 Task: Look for products in the category "Chicken Salad" that are on sale.
Action: Mouse moved to (21, 155)
Screenshot: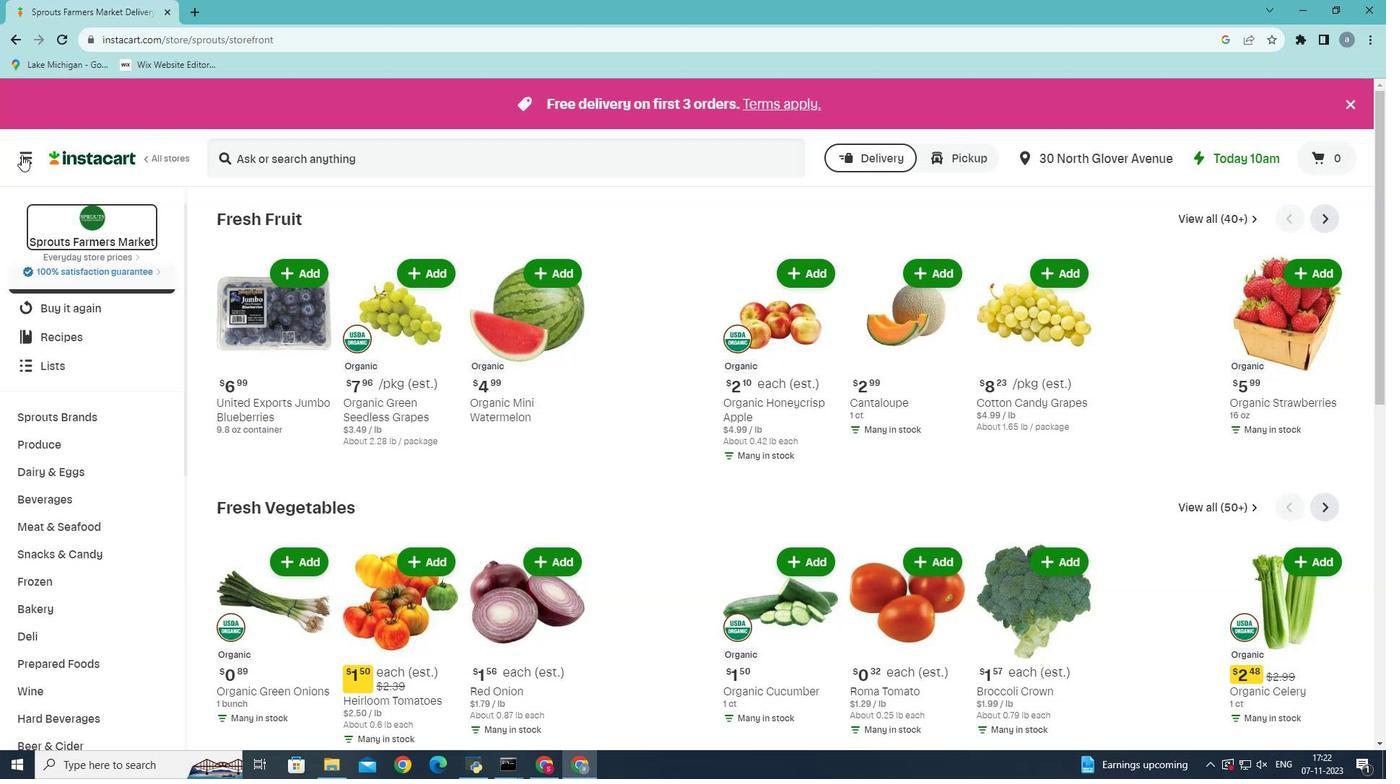 
Action: Mouse pressed left at (21, 155)
Screenshot: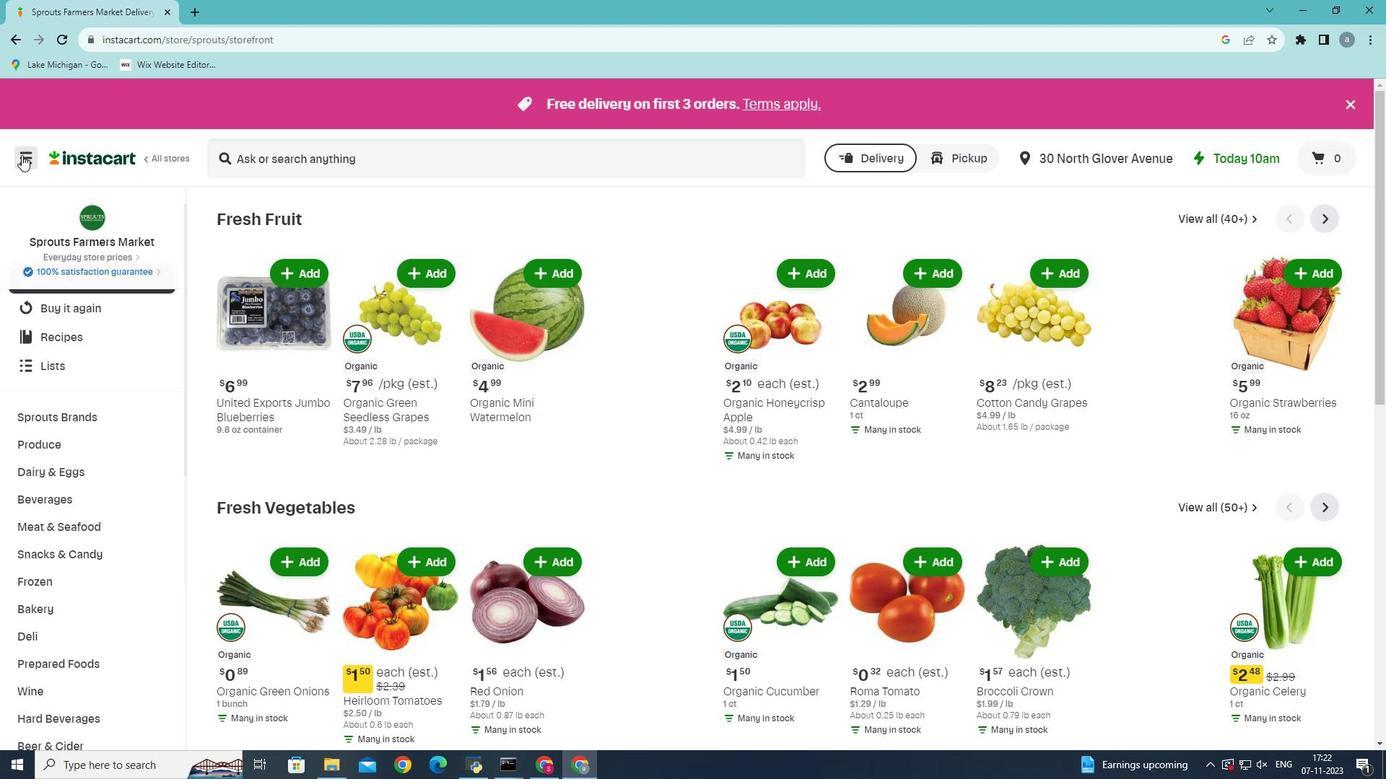 
Action: Mouse moved to (46, 403)
Screenshot: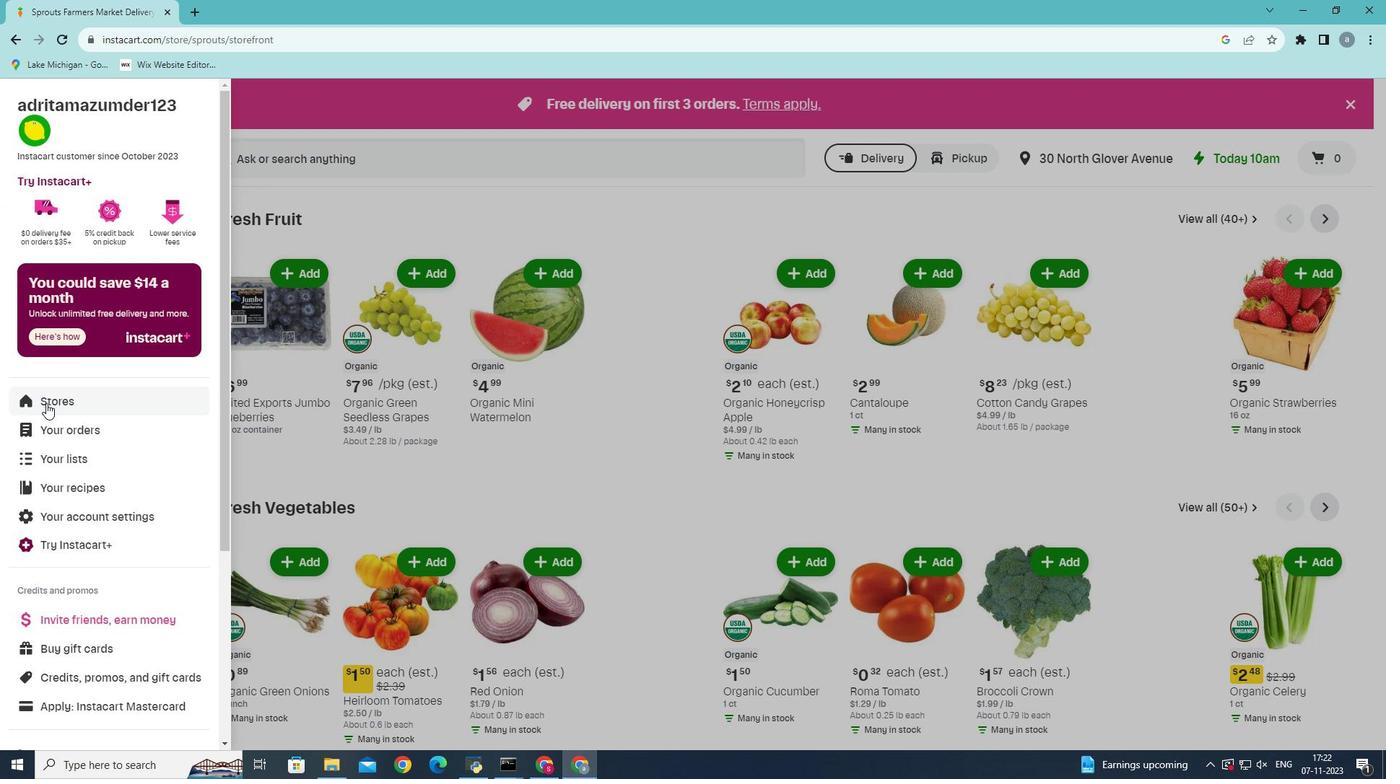 
Action: Mouse pressed left at (46, 403)
Screenshot: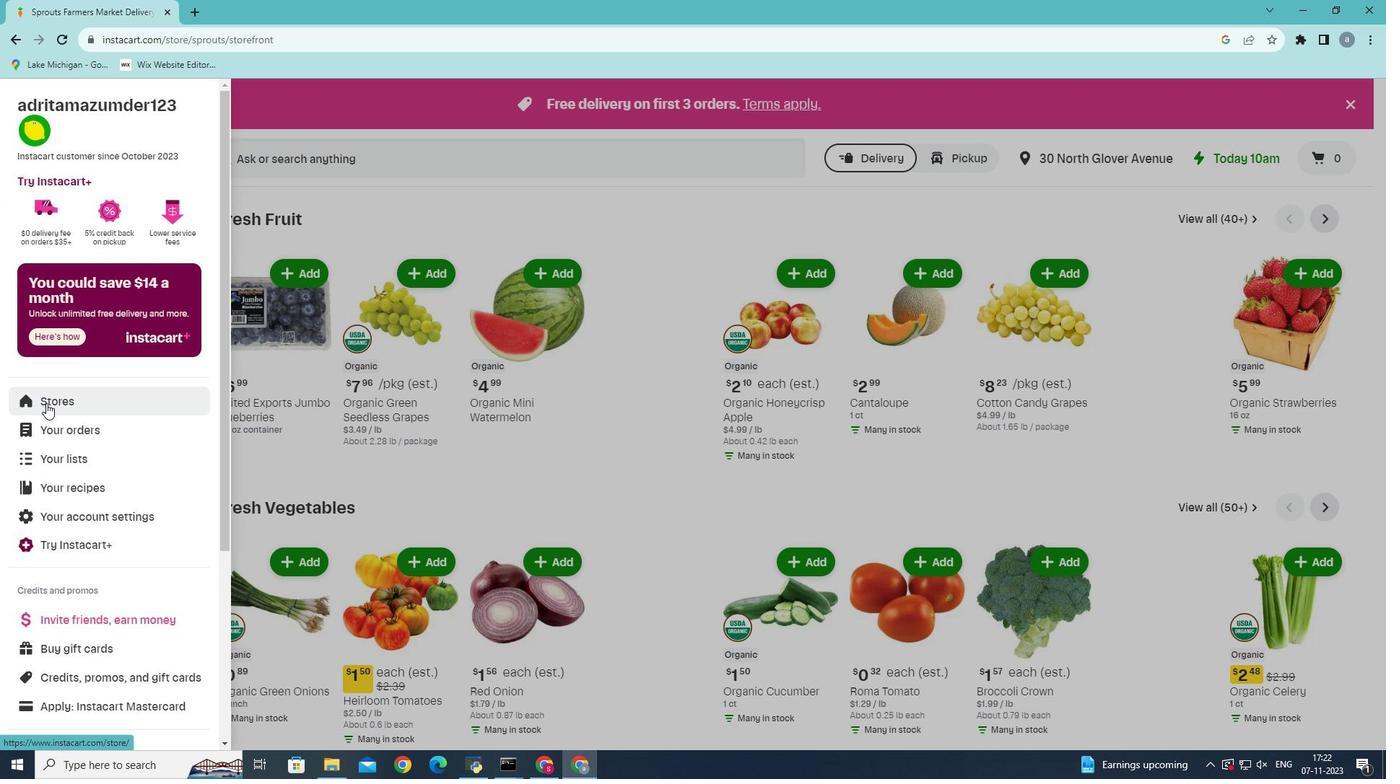 
Action: Mouse moved to (330, 159)
Screenshot: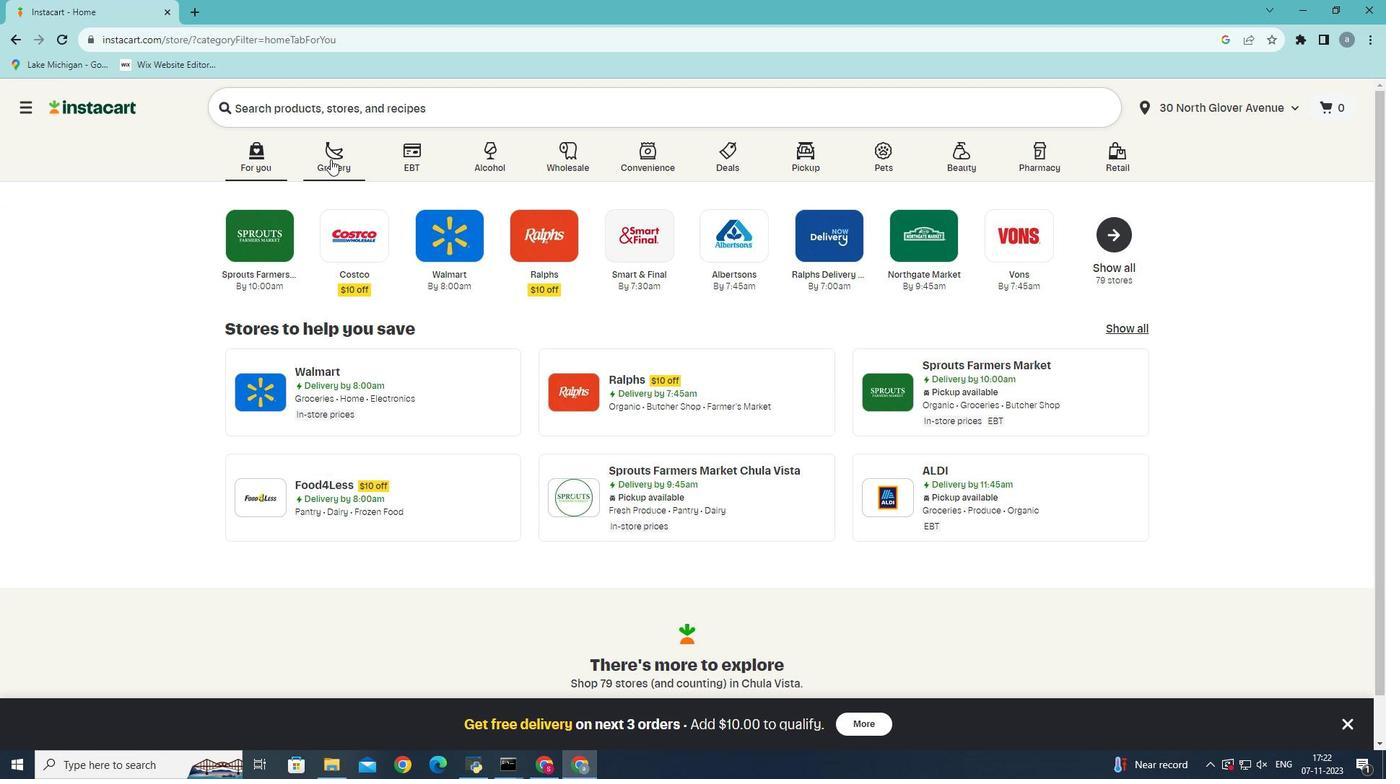 
Action: Mouse pressed left at (330, 159)
Screenshot: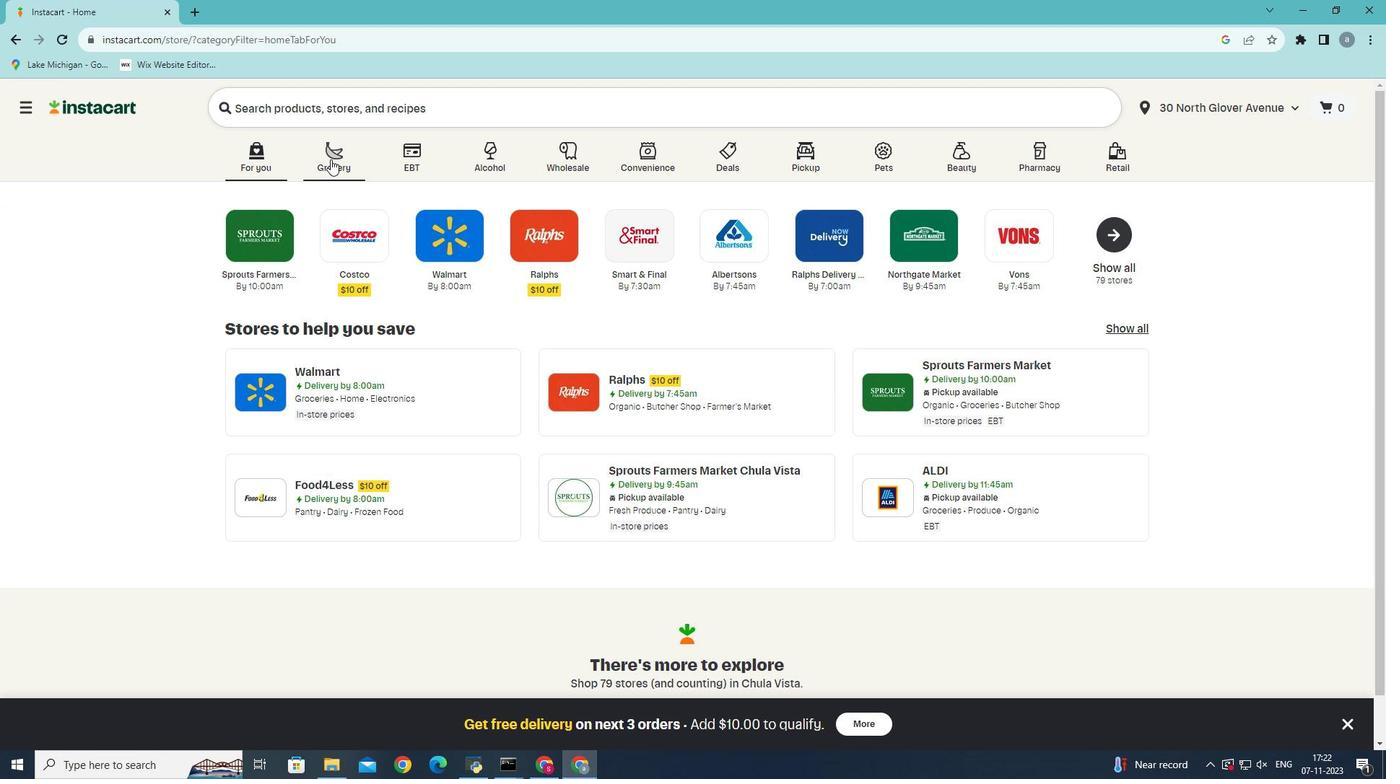 
Action: Mouse moved to (324, 424)
Screenshot: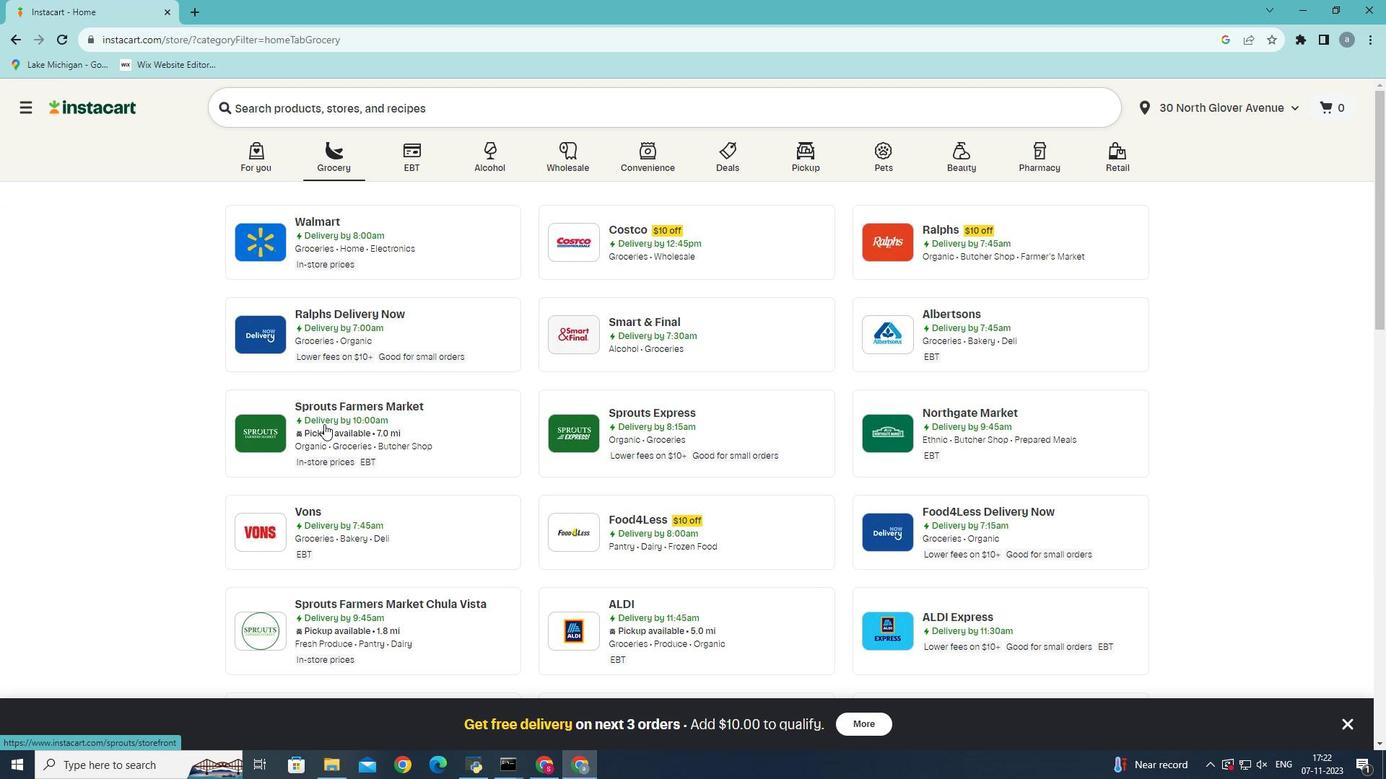 
Action: Mouse pressed left at (324, 424)
Screenshot: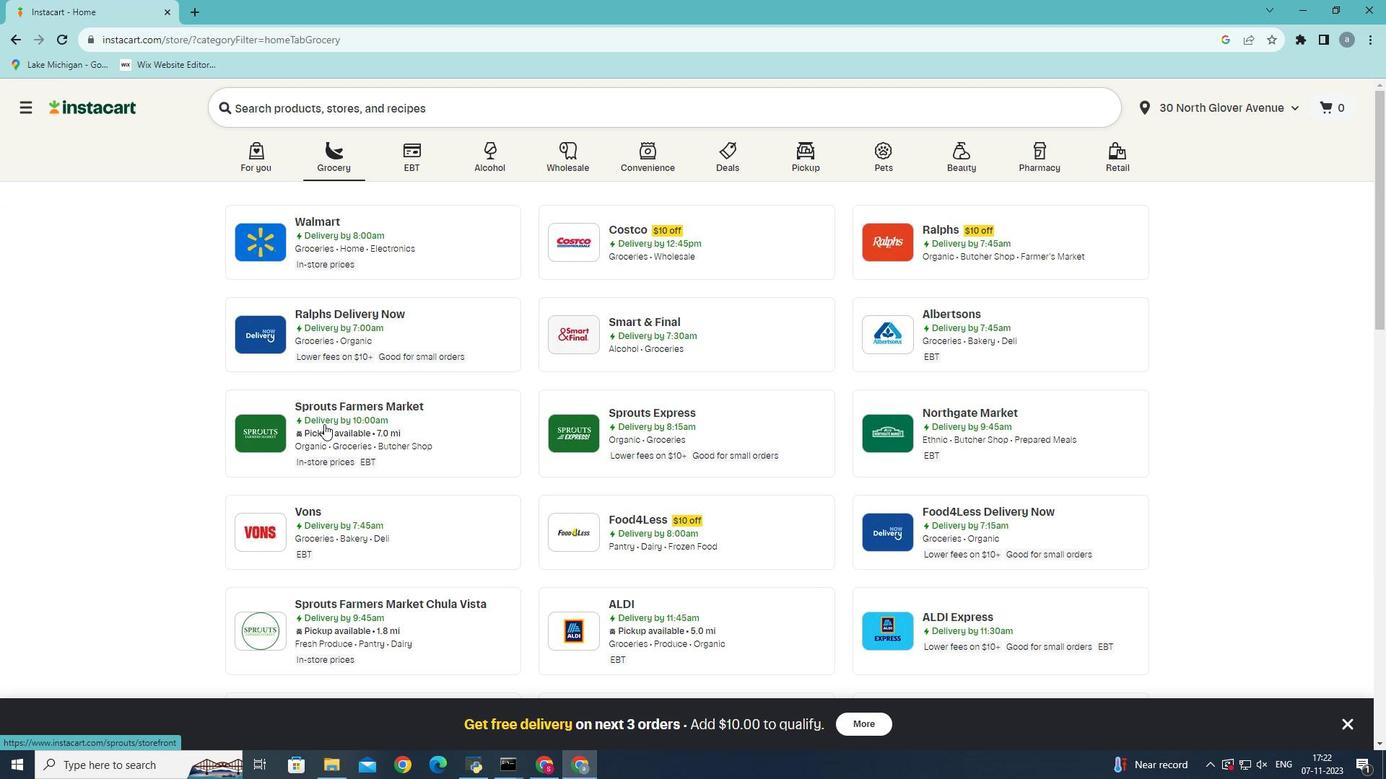 
Action: Mouse moved to (67, 569)
Screenshot: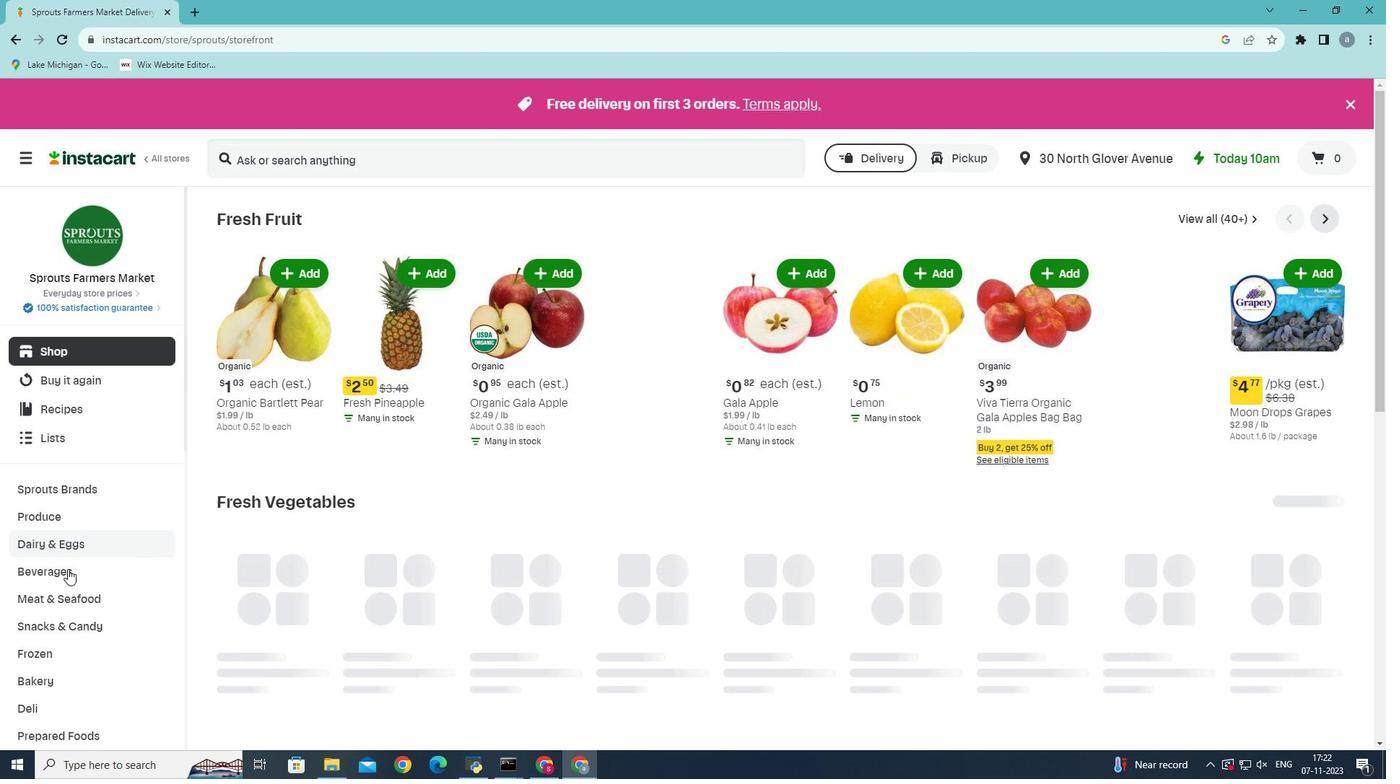 
Action: Mouse scrolled (67, 568) with delta (0, 0)
Screenshot: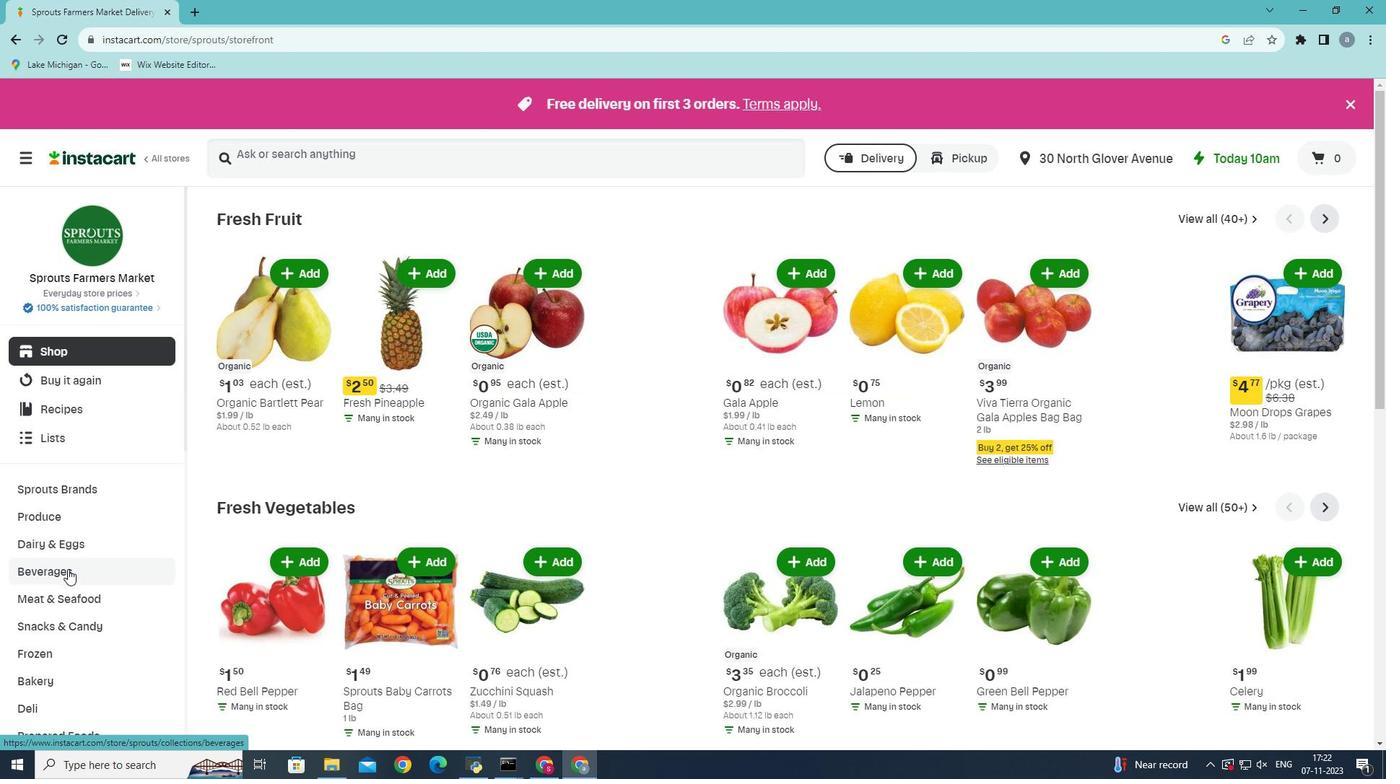 
Action: Mouse moved to (58, 661)
Screenshot: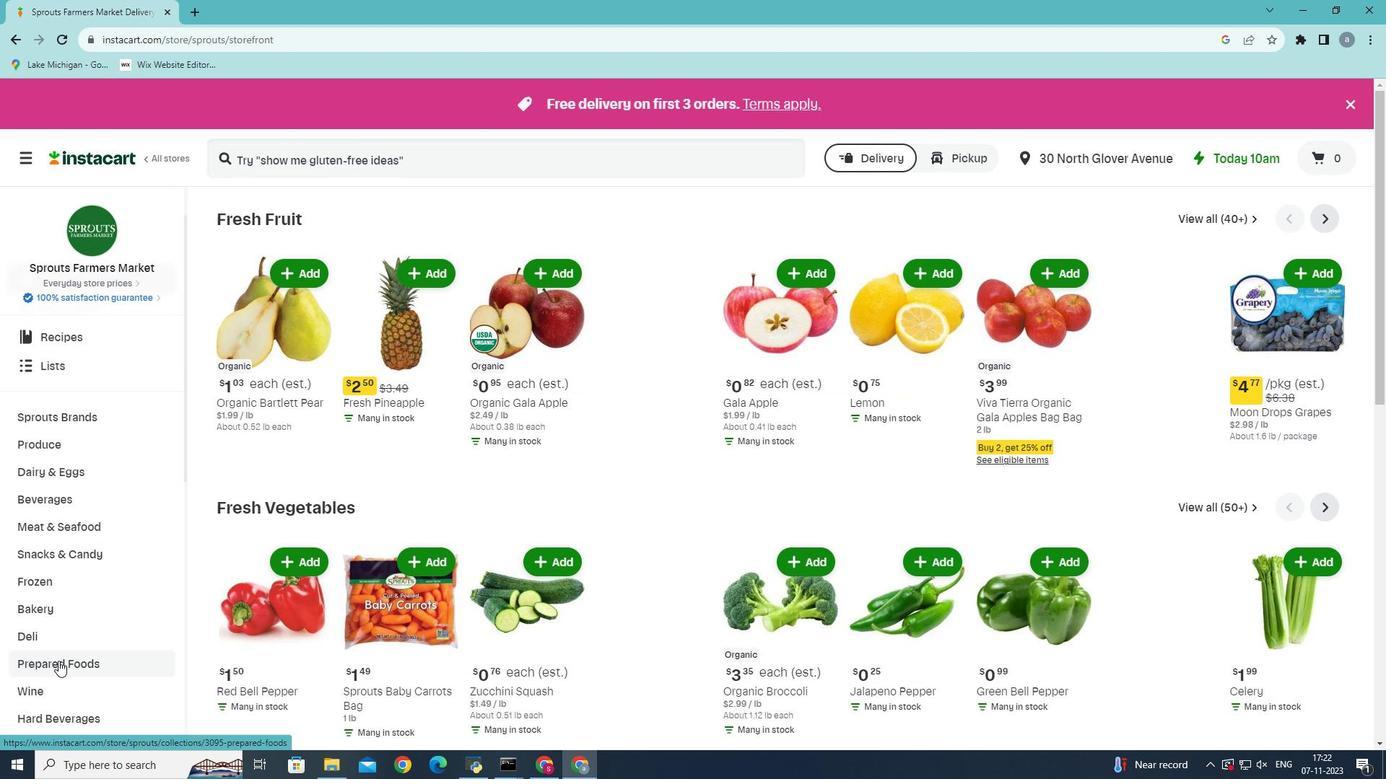 
Action: Mouse pressed left at (58, 661)
Screenshot: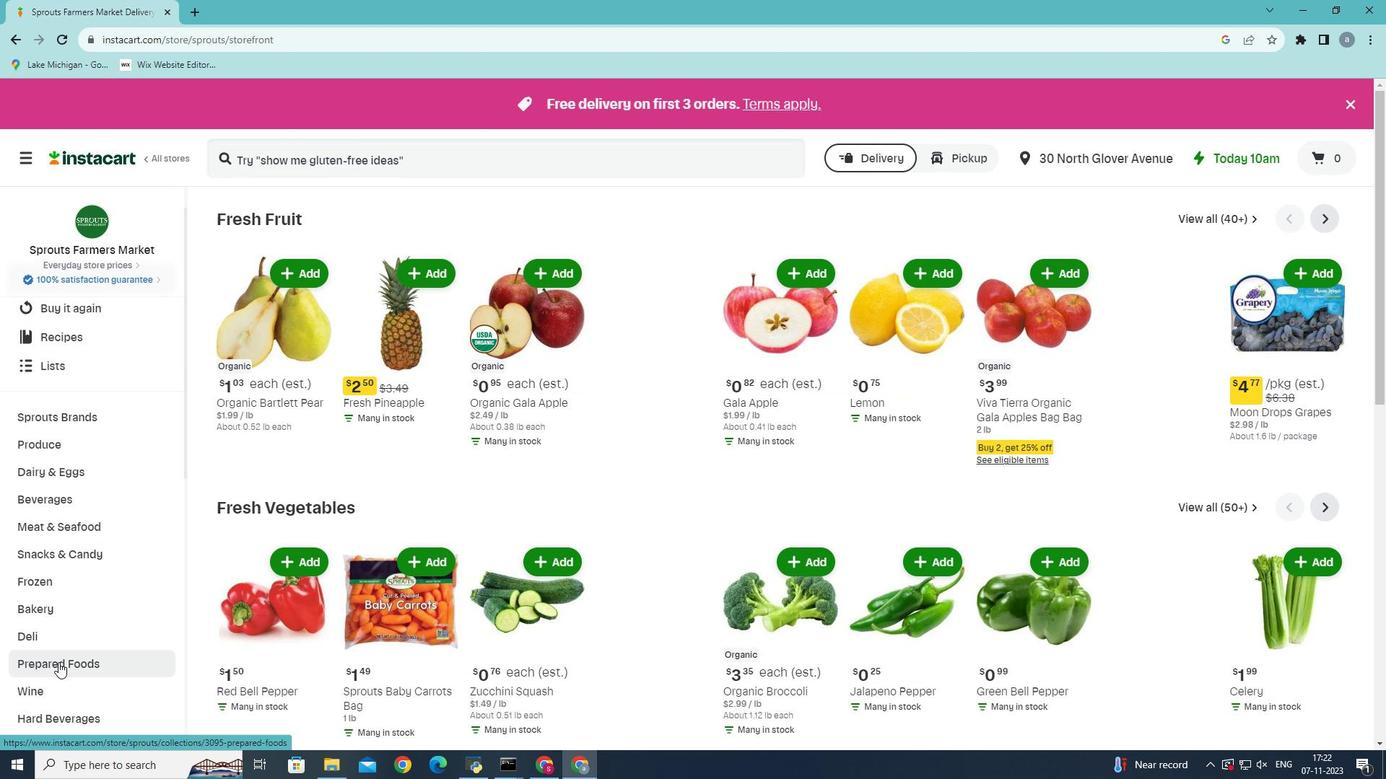 
Action: Mouse moved to (58, 662)
Screenshot: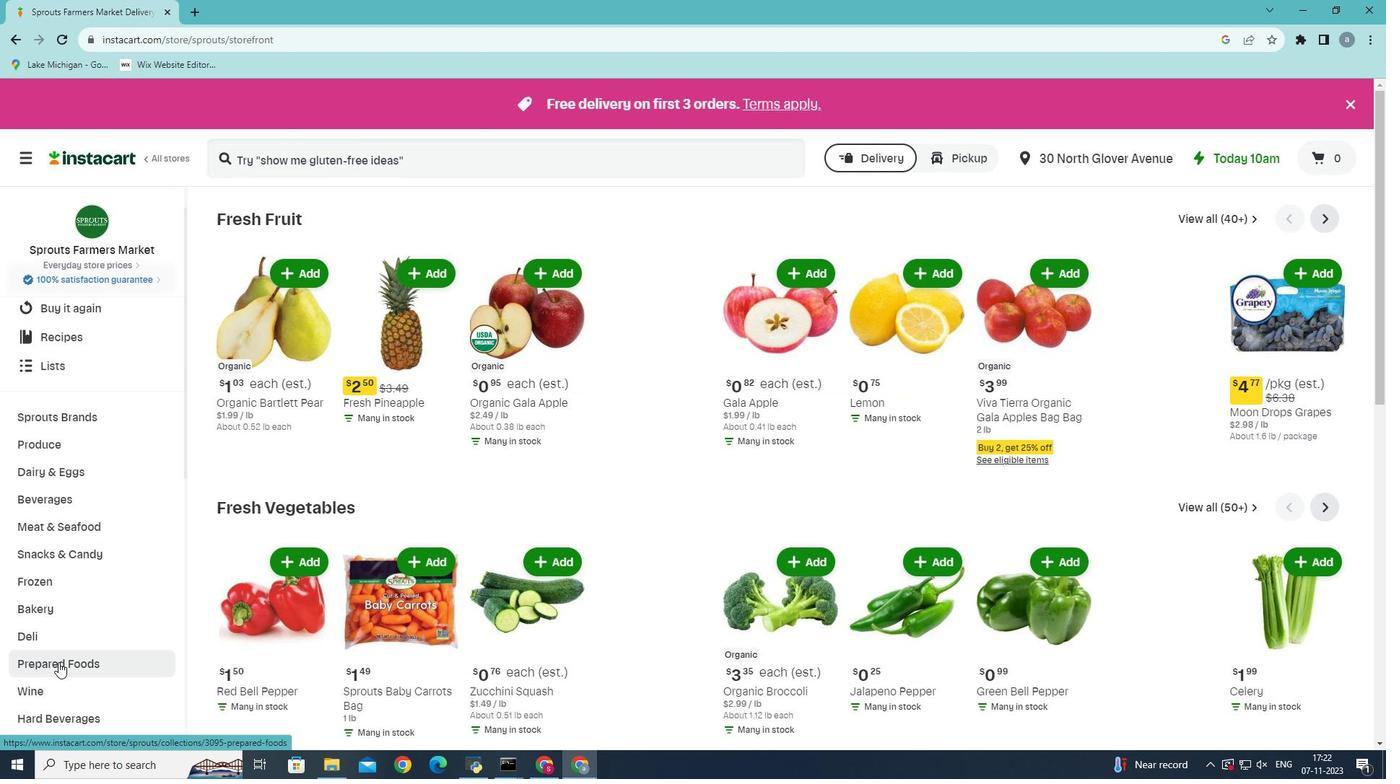 
Action: Mouse pressed left at (58, 662)
Screenshot: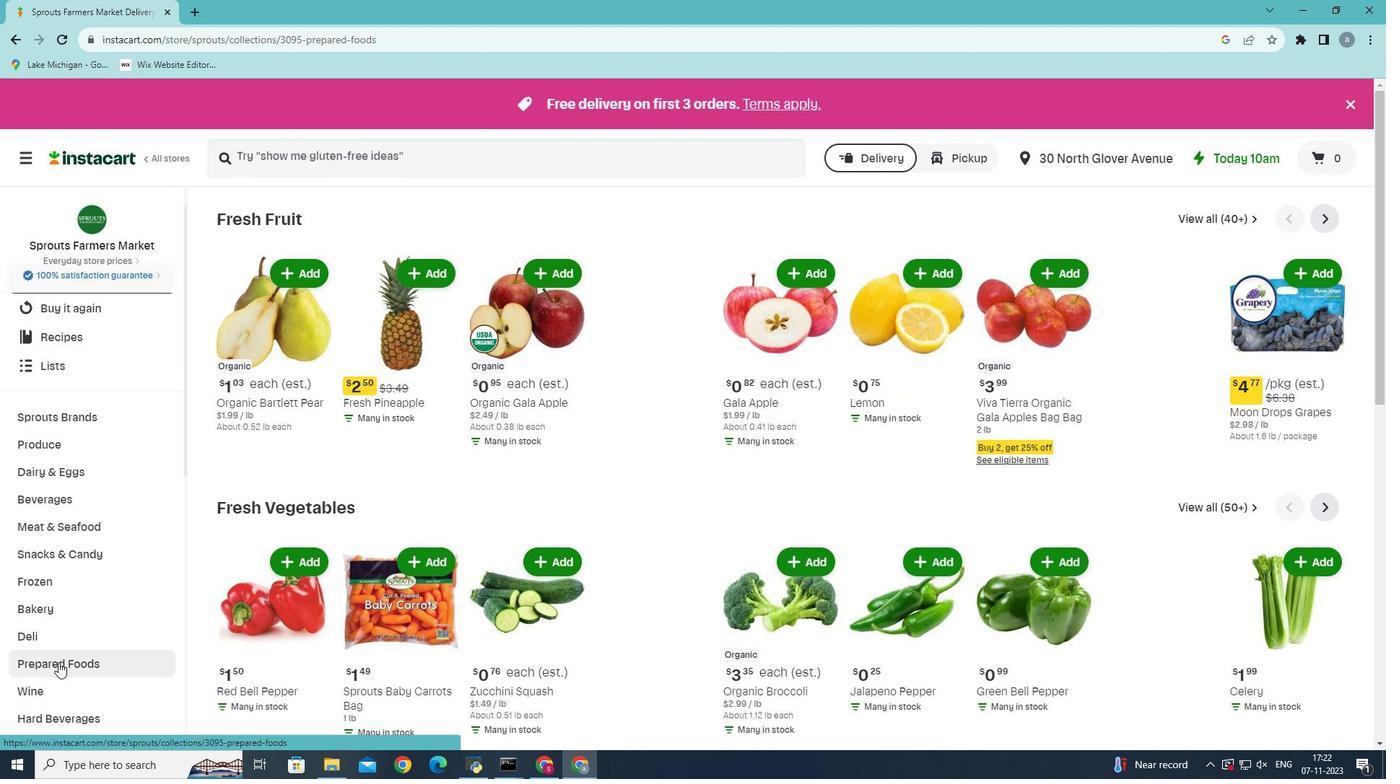 
Action: Mouse moved to (791, 258)
Screenshot: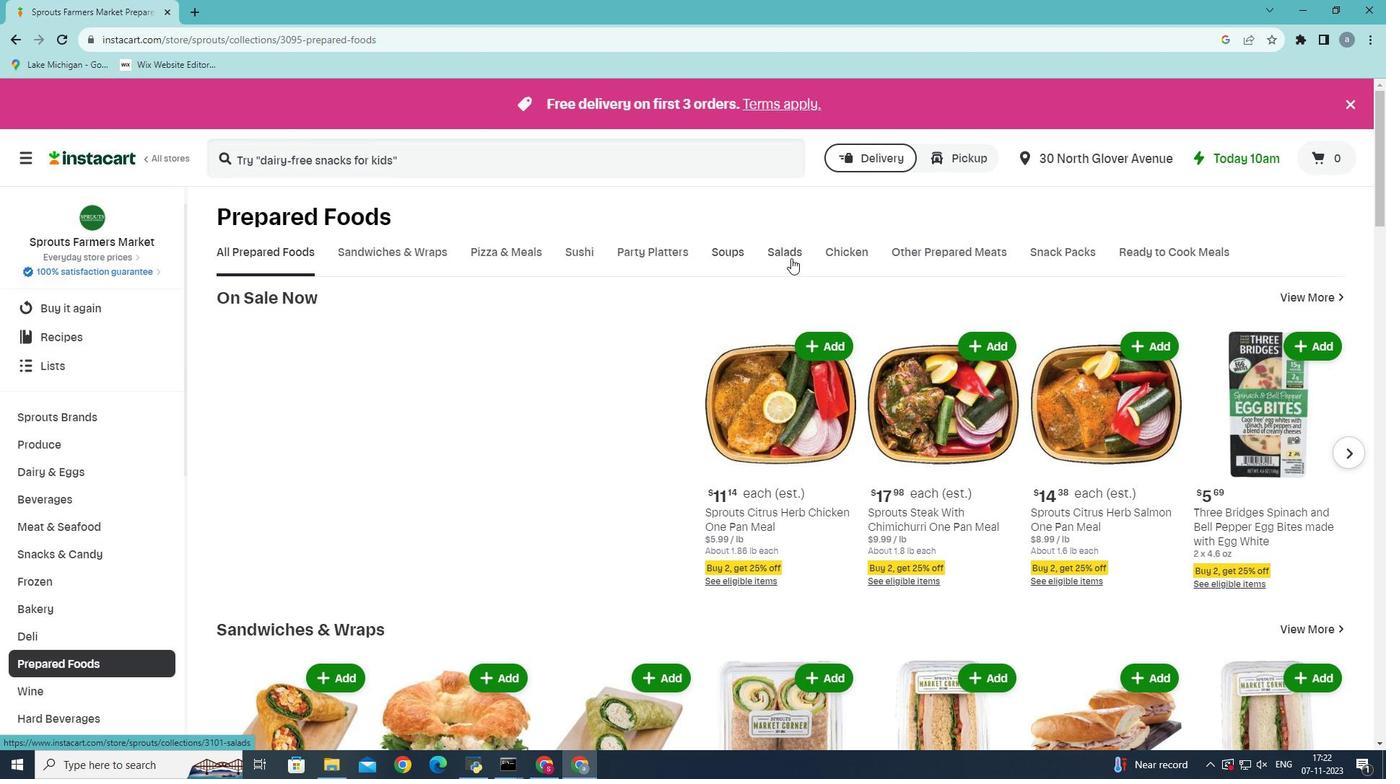 
Action: Mouse pressed left at (791, 258)
Screenshot: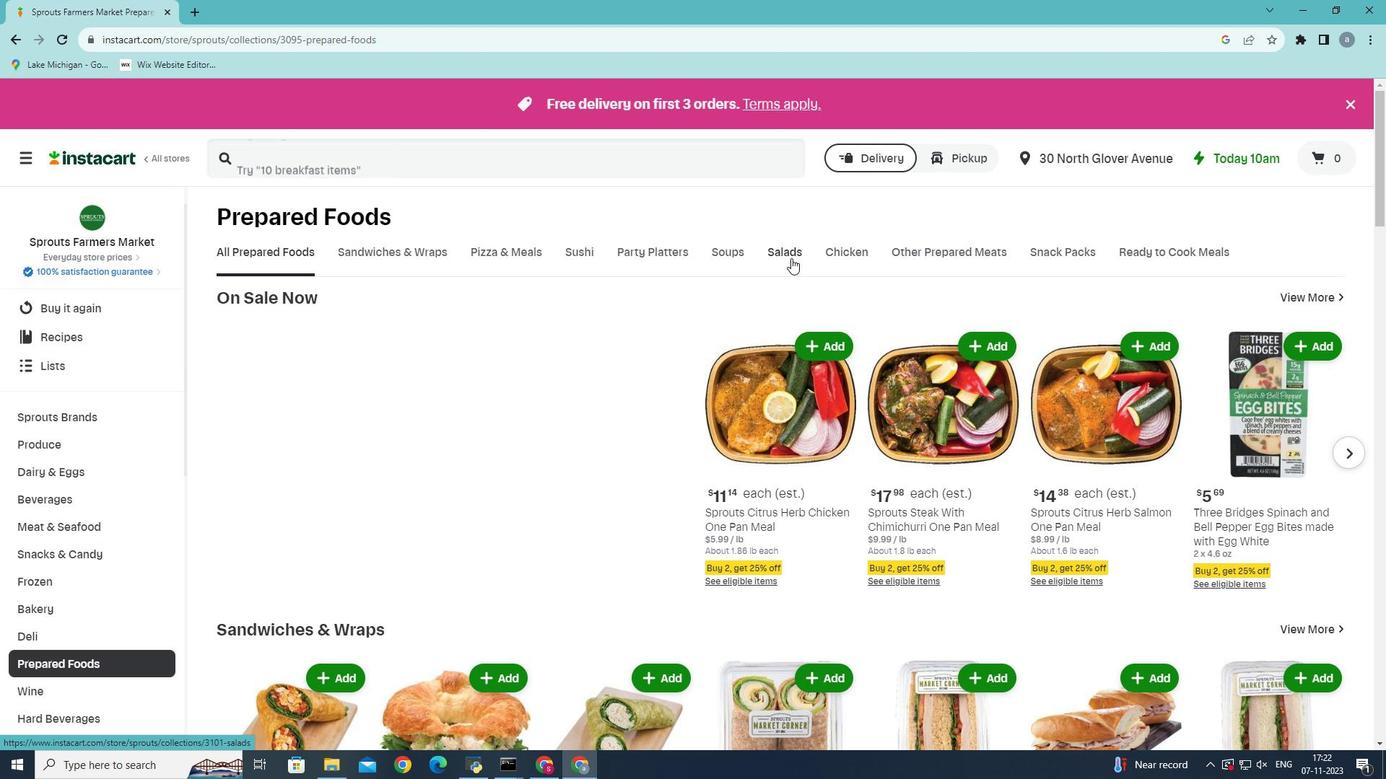 
Action: Mouse moved to (687, 319)
Screenshot: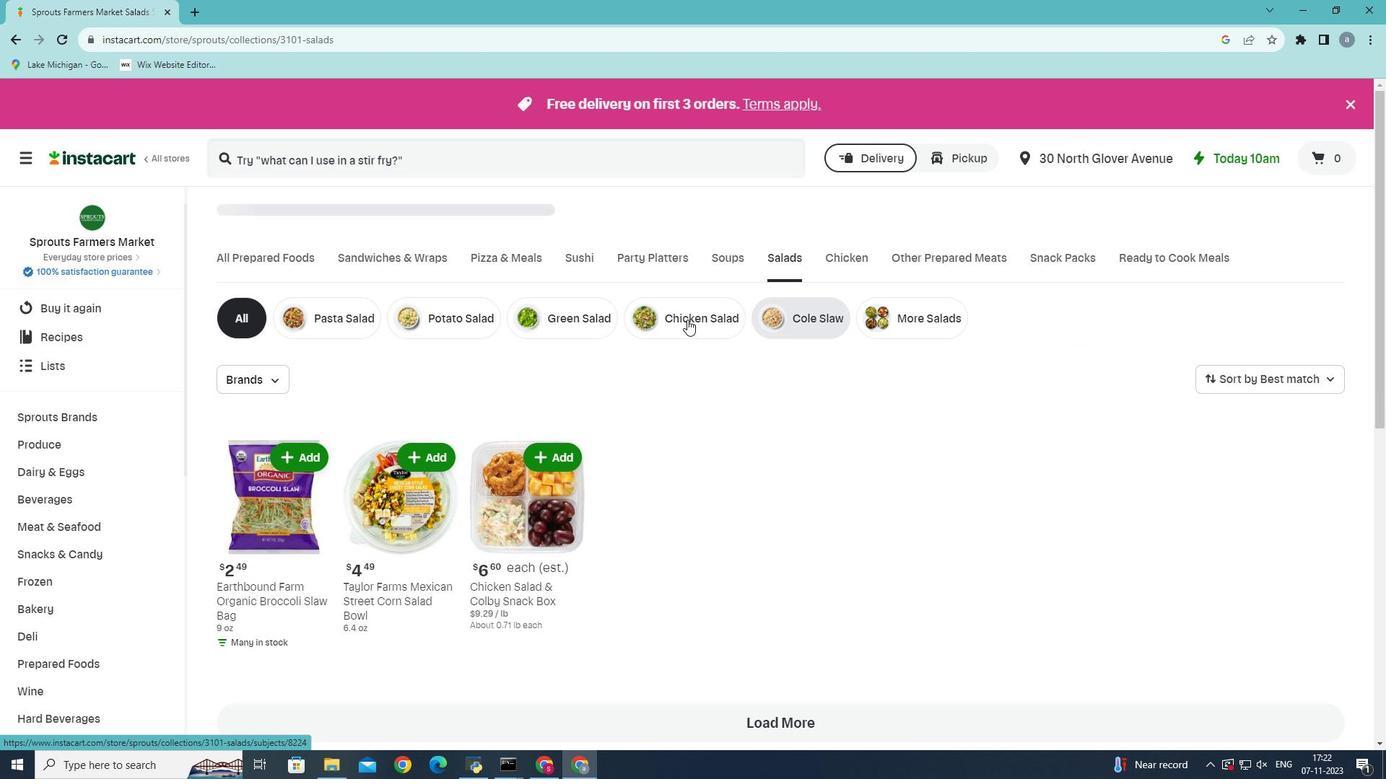 
Action: Mouse pressed left at (687, 319)
Screenshot: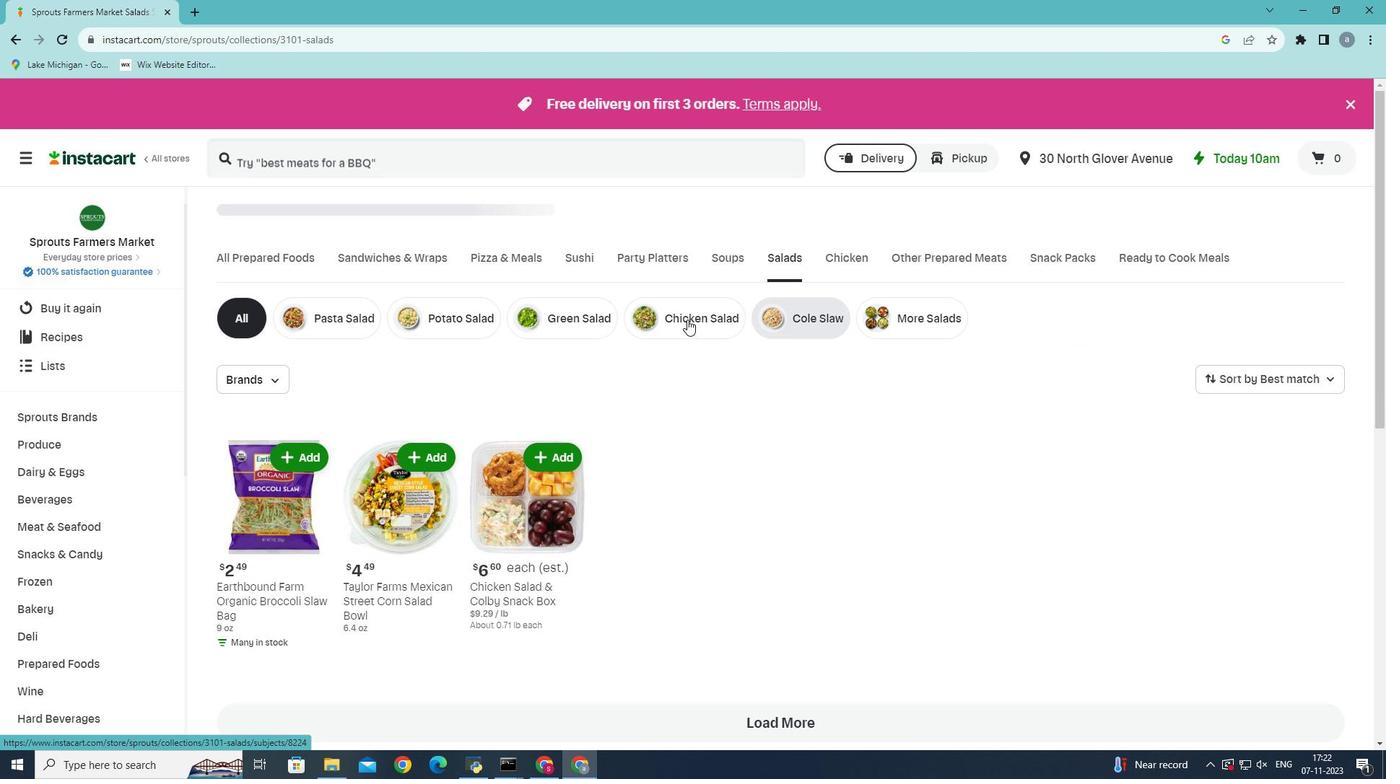 
